 Task: Create a new field with title Stage a blank project AgileCrest with field type as Single-select and options as Not Started, In Progress and Complete
Action: Mouse moved to (529, 296)
Screenshot: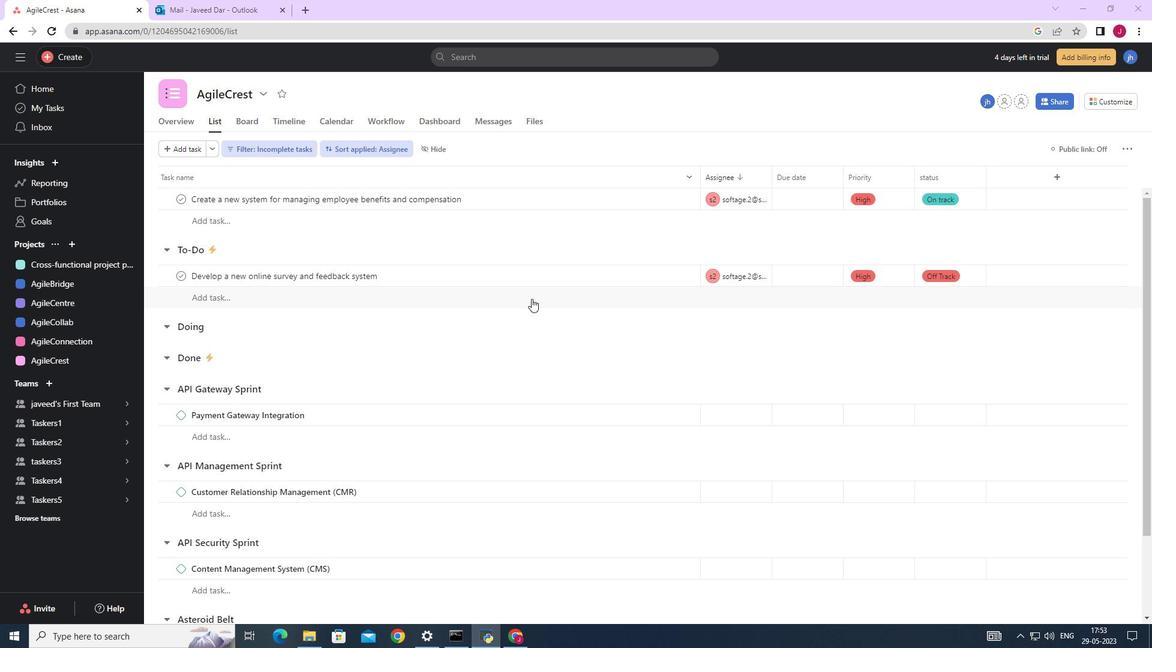 
Action: Mouse scrolled (529, 297) with delta (0, 0)
Screenshot: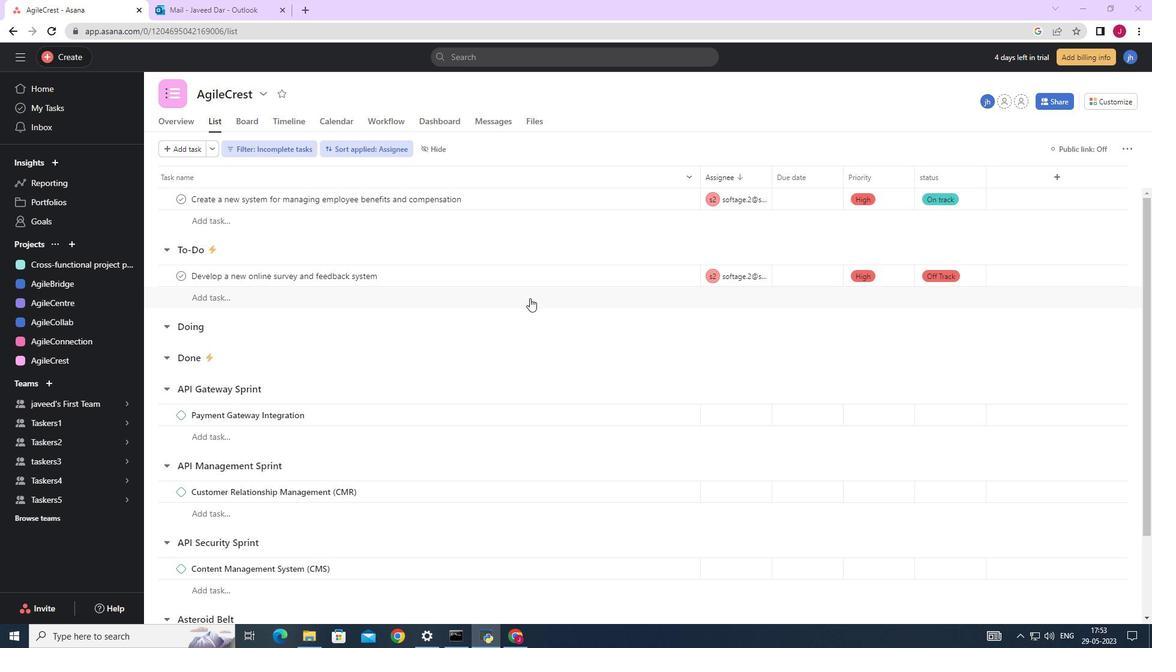 
Action: Mouse moved to (1110, 98)
Screenshot: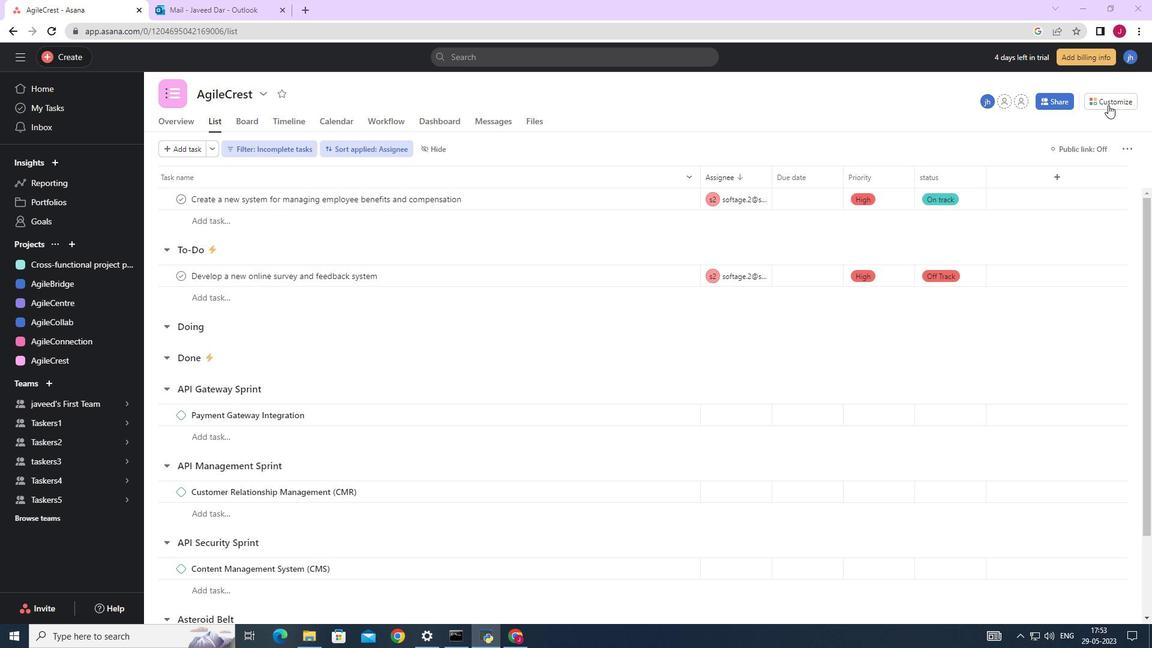 
Action: Mouse pressed left at (1110, 98)
Screenshot: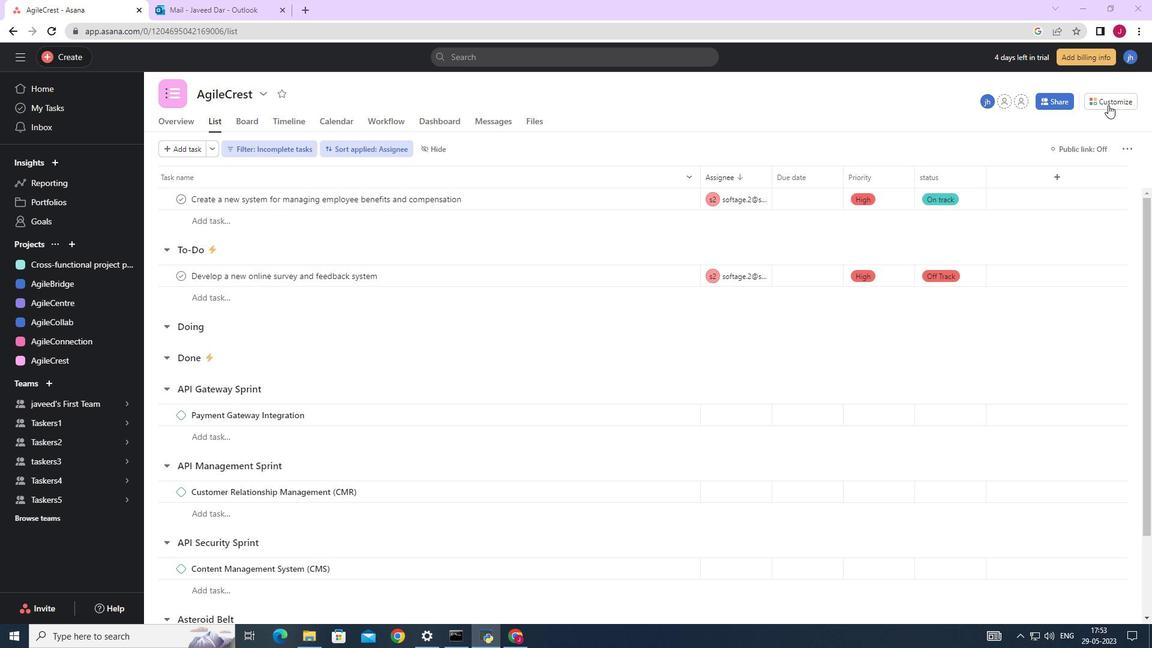 
Action: Mouse moved to (993, 241)
Screenshot: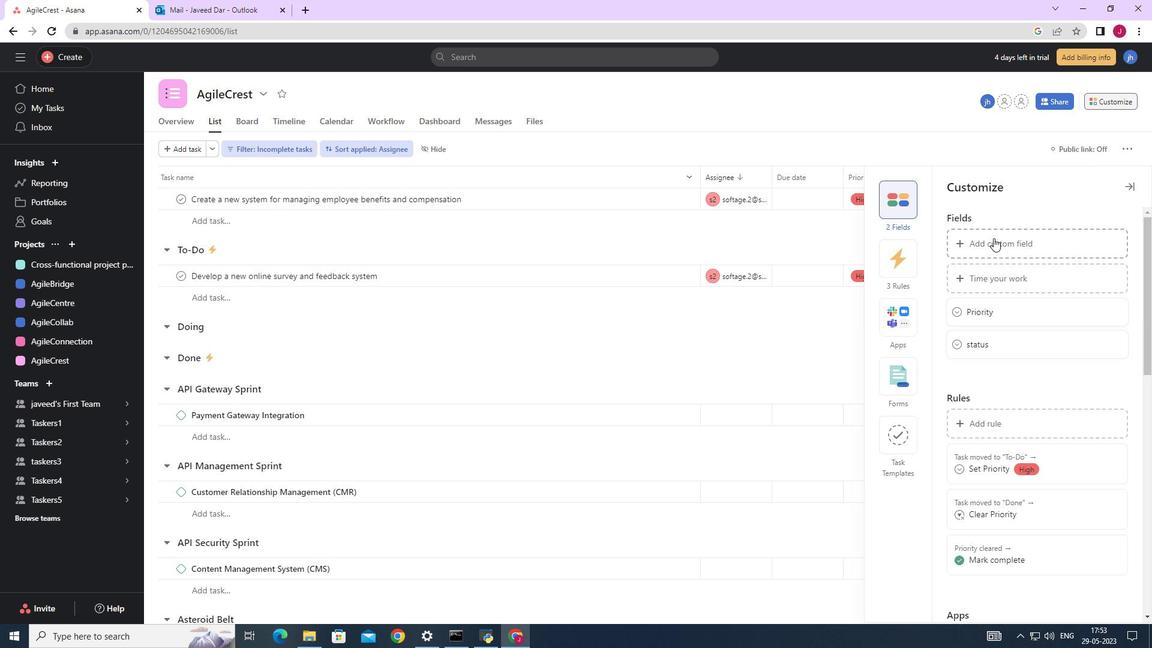 
Action: Mouse pressed left at (993, 241)
Screenshot: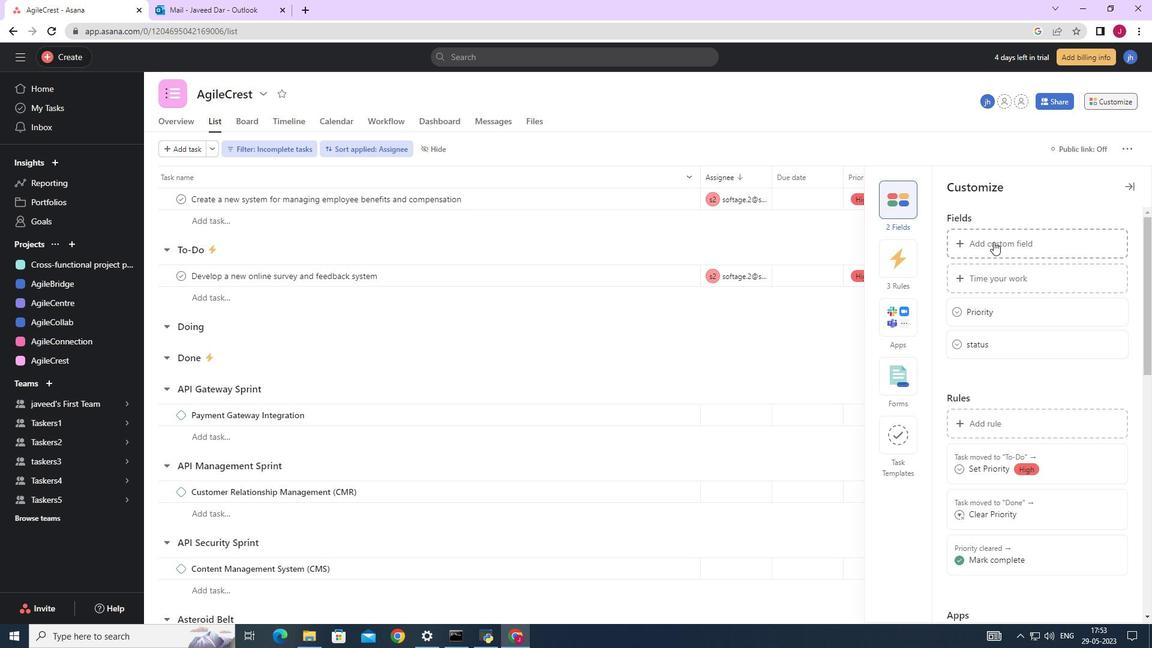 
Action: Mouse moved to (498, 183)
Screenshot: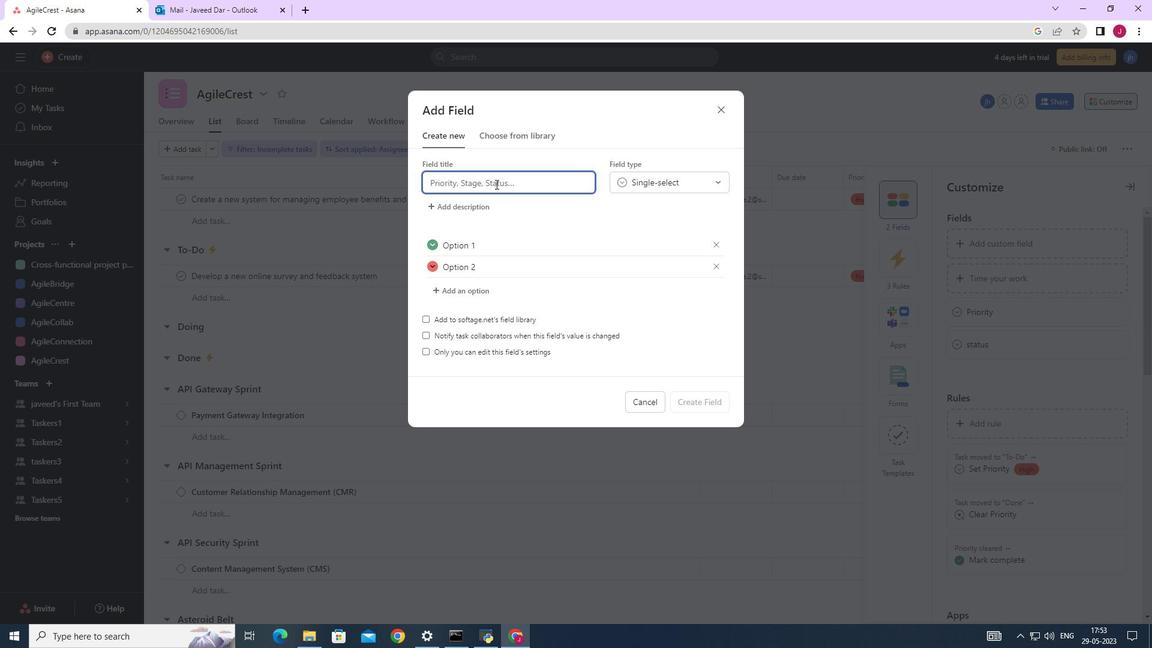 
Action: Key pressed <Key.caps_lock>S<Key.caps_lock>tage<Key.space>a<Key.space>blank<Key.space>project
Screenshot: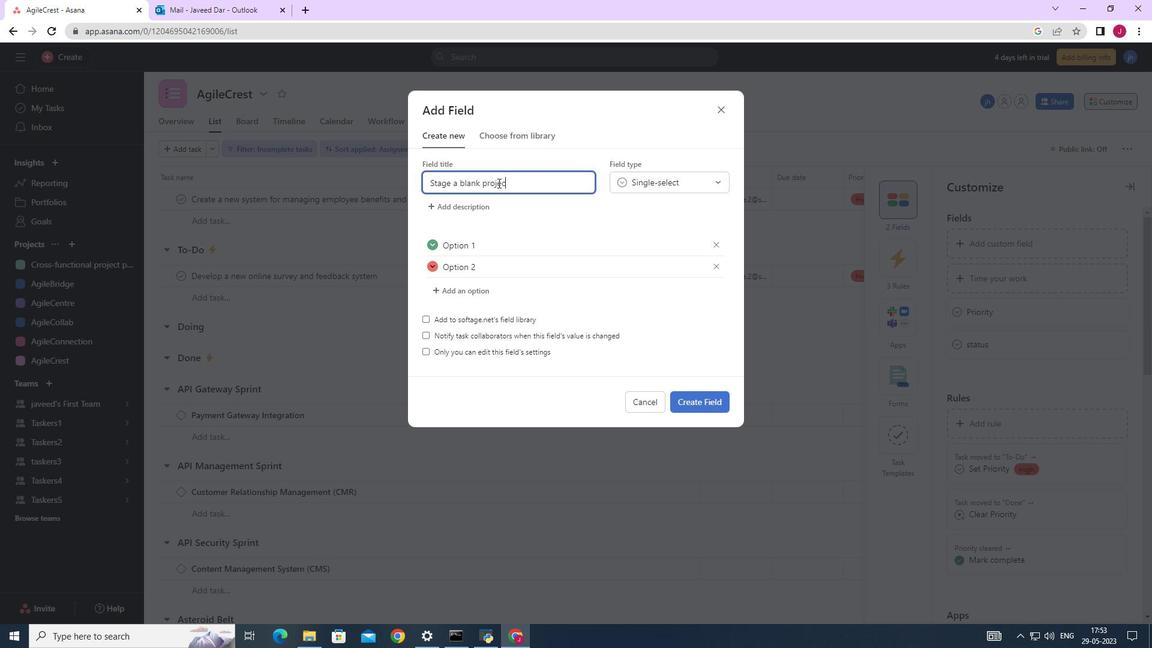 
Action: Mouse moved to (717, 245)
Screenshot: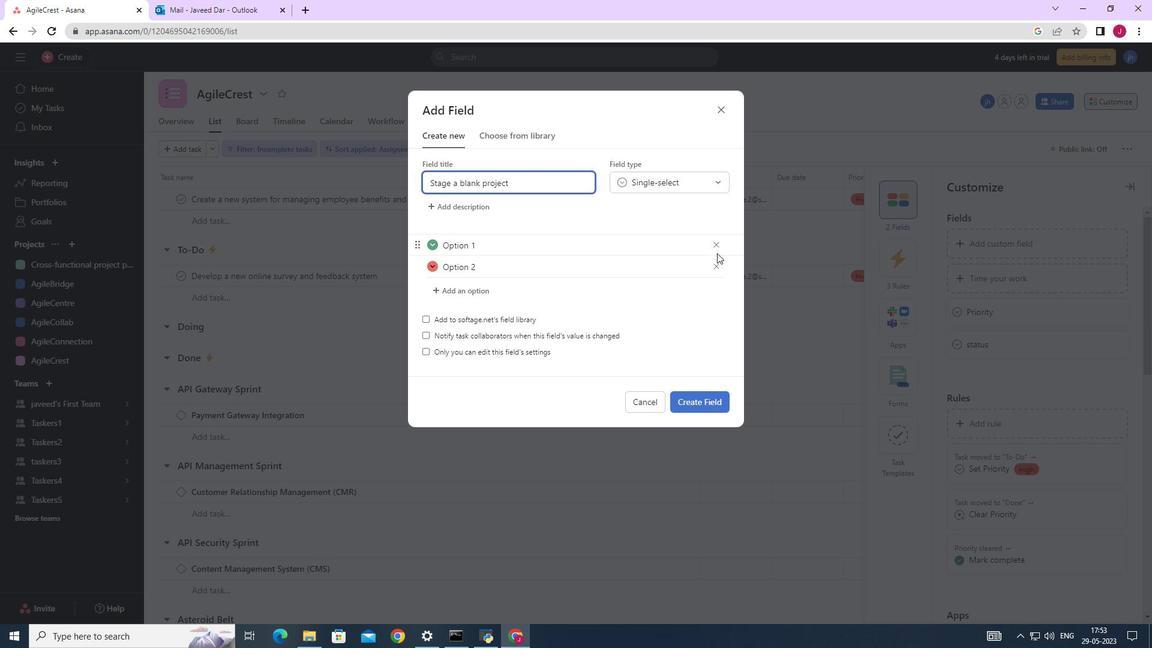 
Action: Mouse pressed left at (717, 245)
Screenshot: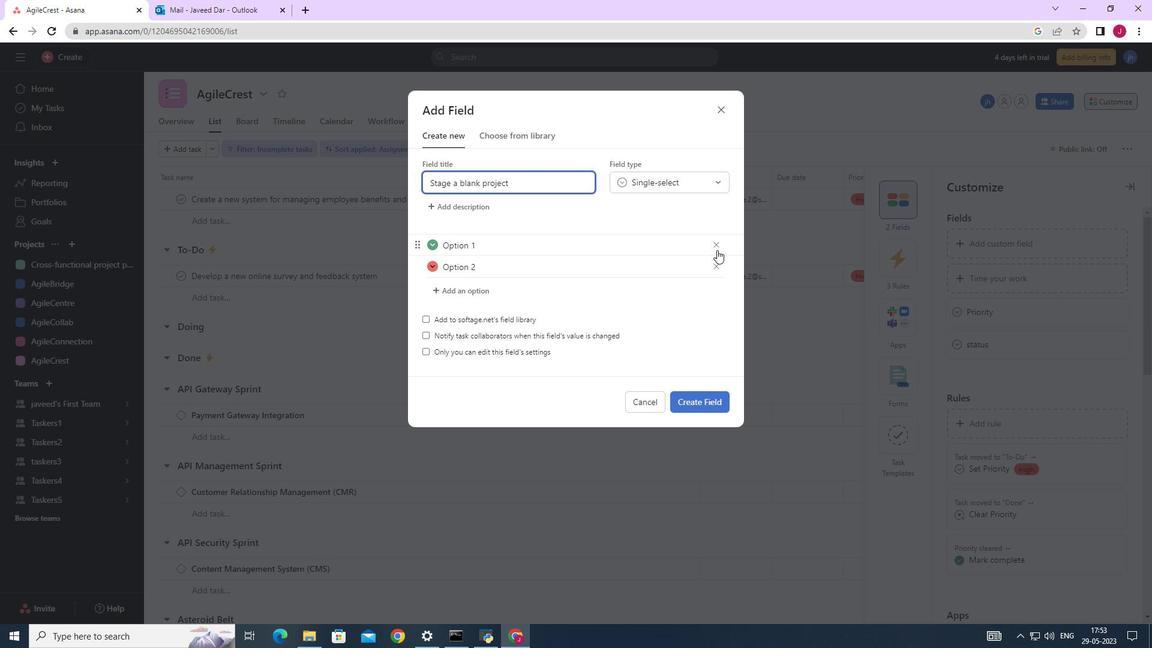 
Action: Mouse moved to (721, 242)
Screenshot: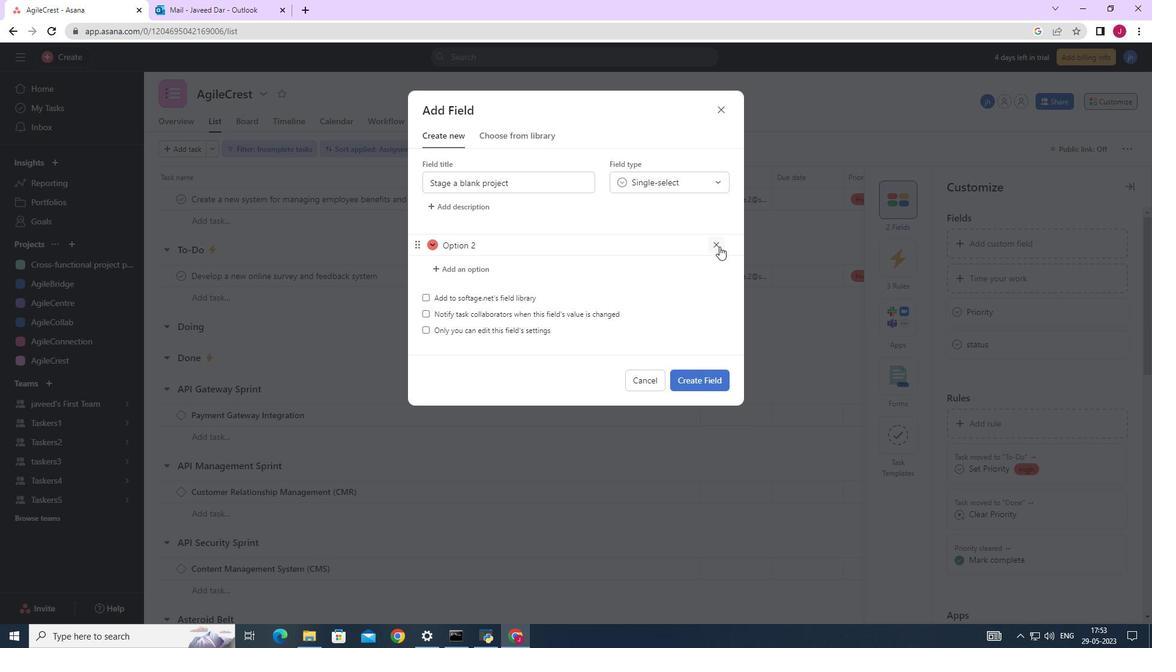 
Action: Mouse pressed left at (721, 242)
Screenshot: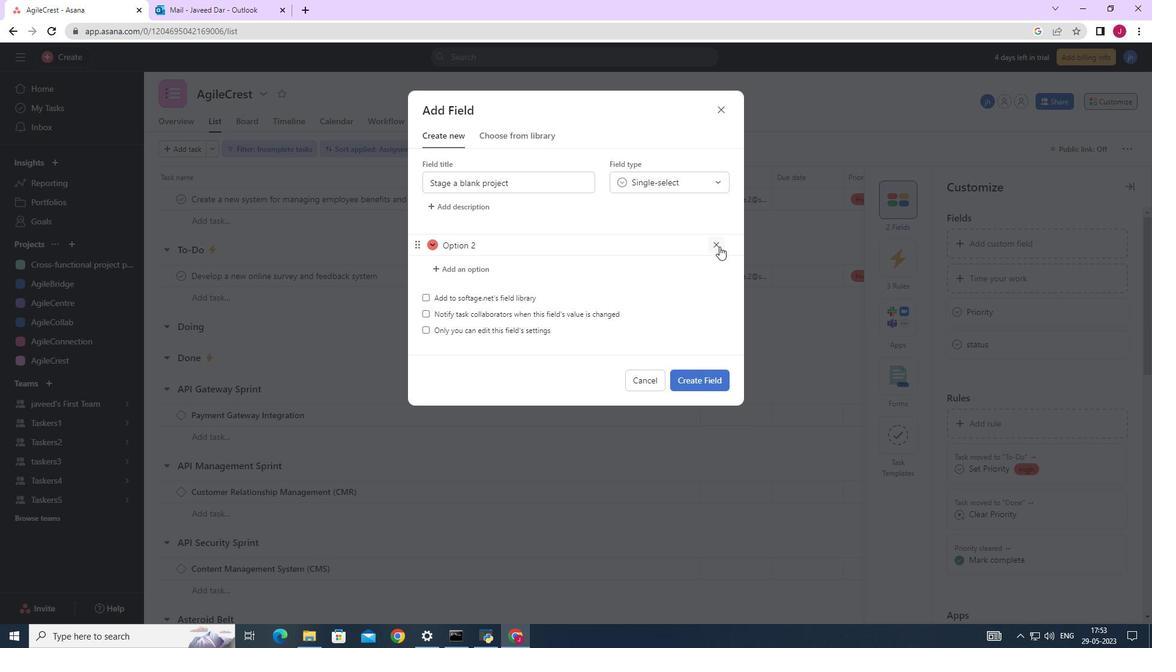 
Action: Mouse moved to (481, 238)
Screenshot: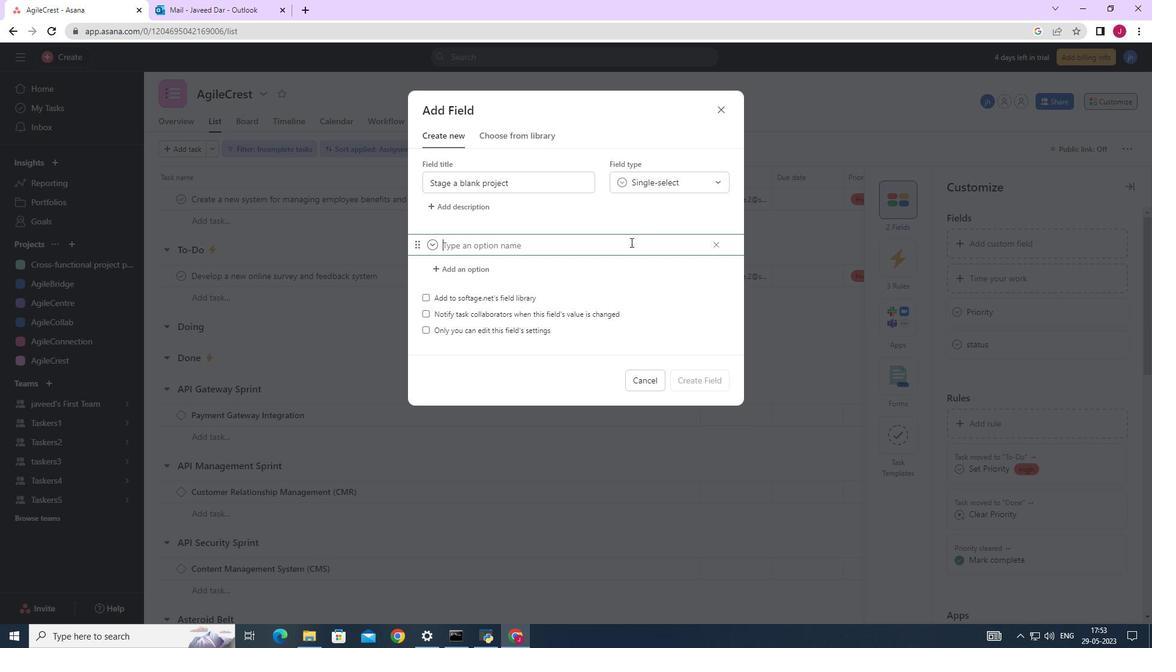 
Action: Mouse pressed left at (481, 238)
Screenshot: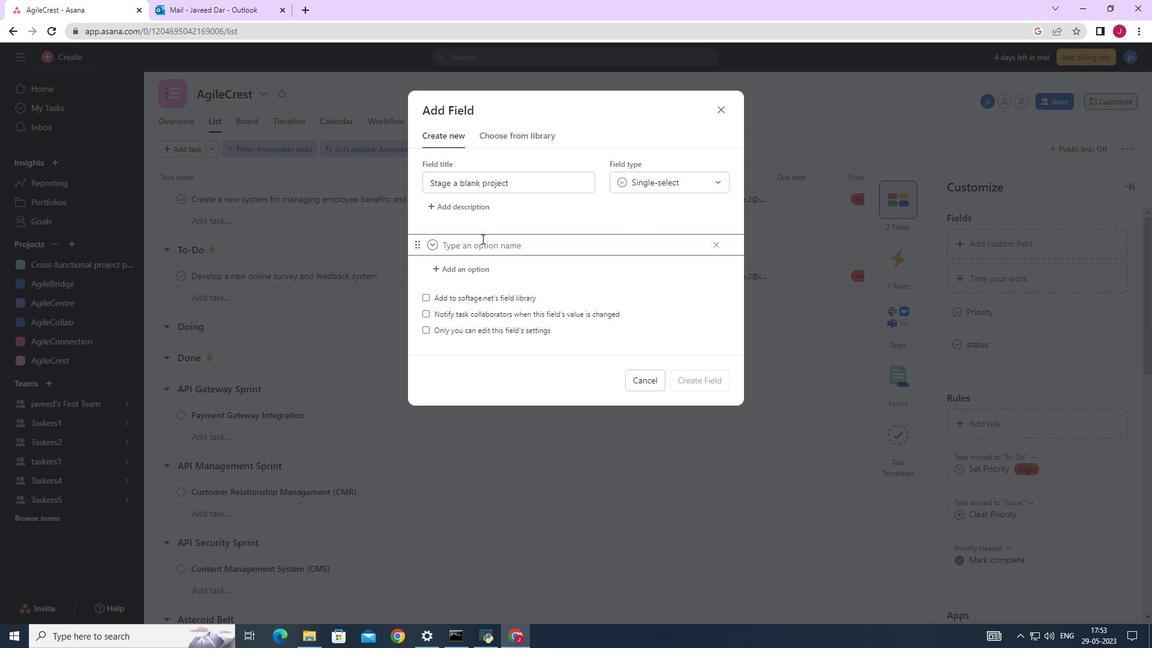 
Action: Mouse moved to (650, 183)
Screenshot: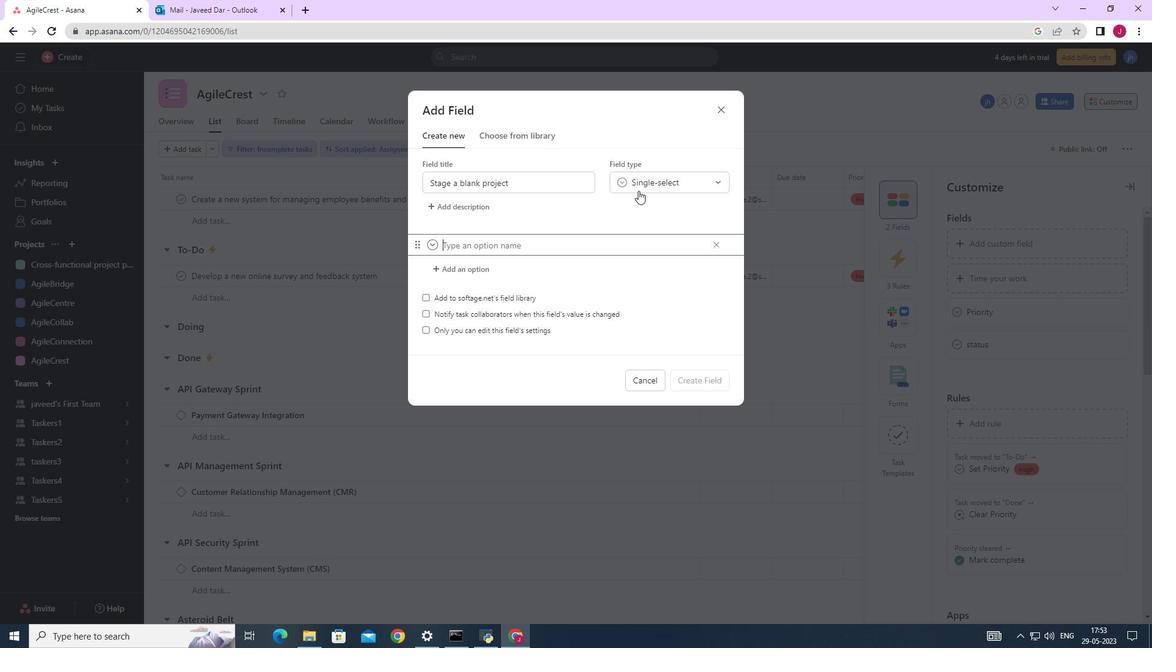 
Action: Mouse pressed left at (650, 183)
Screenshot: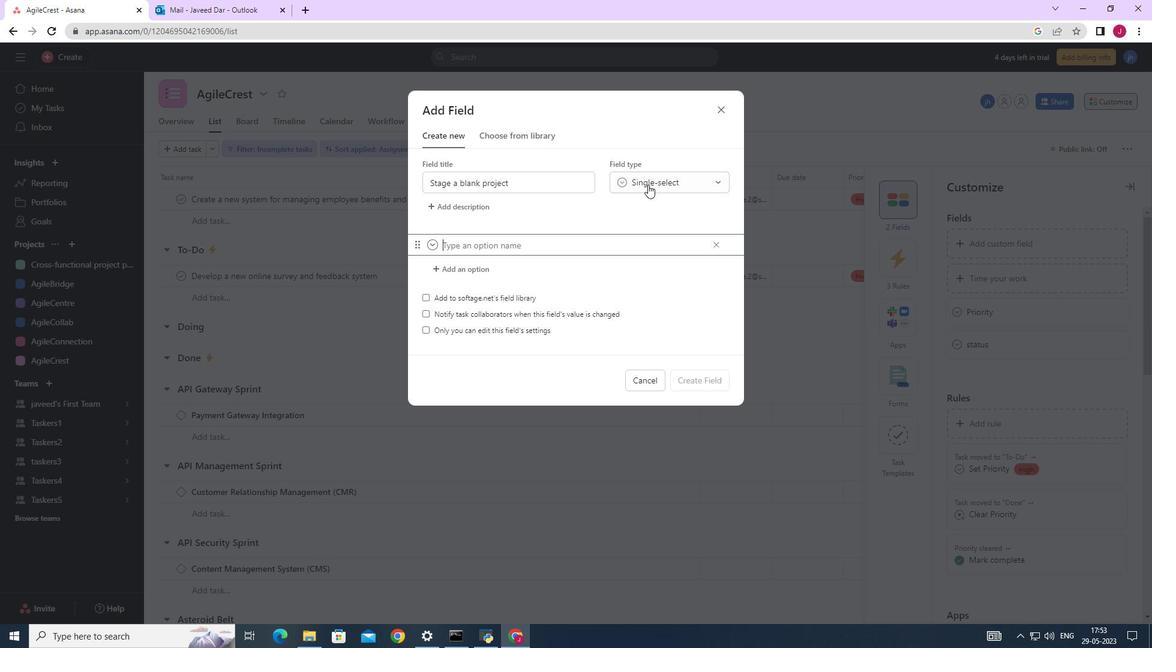 
Action: Mouse moved to (664, 211)
Screenshot: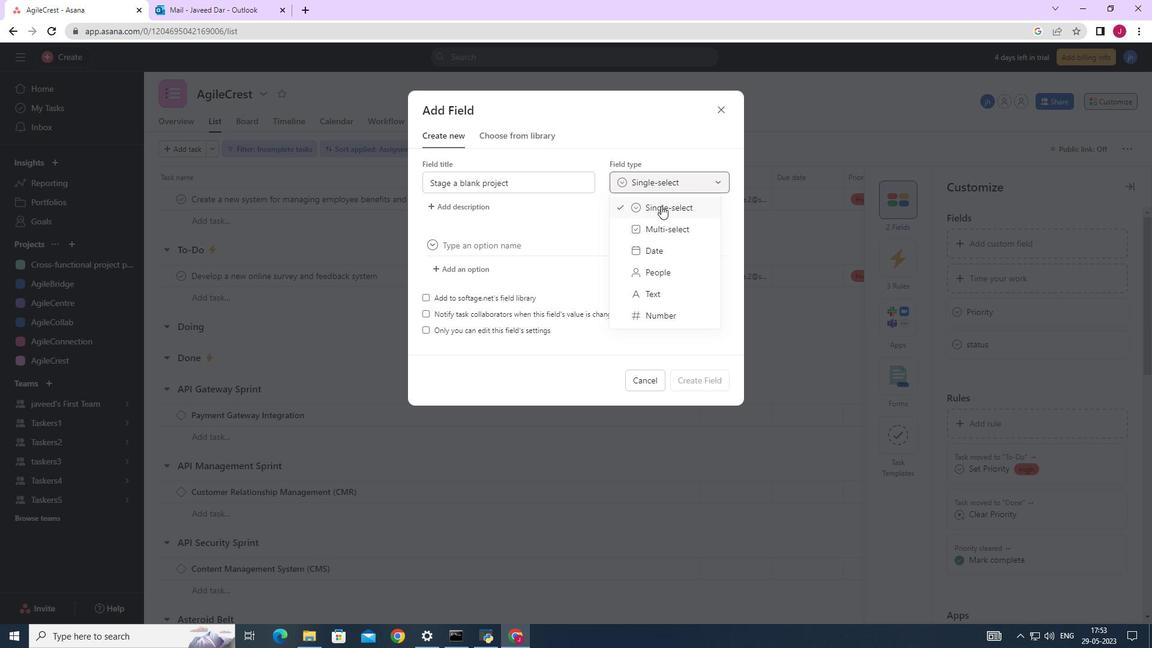 
Action: Mouse pressed left at (664, 211)
Screenshot: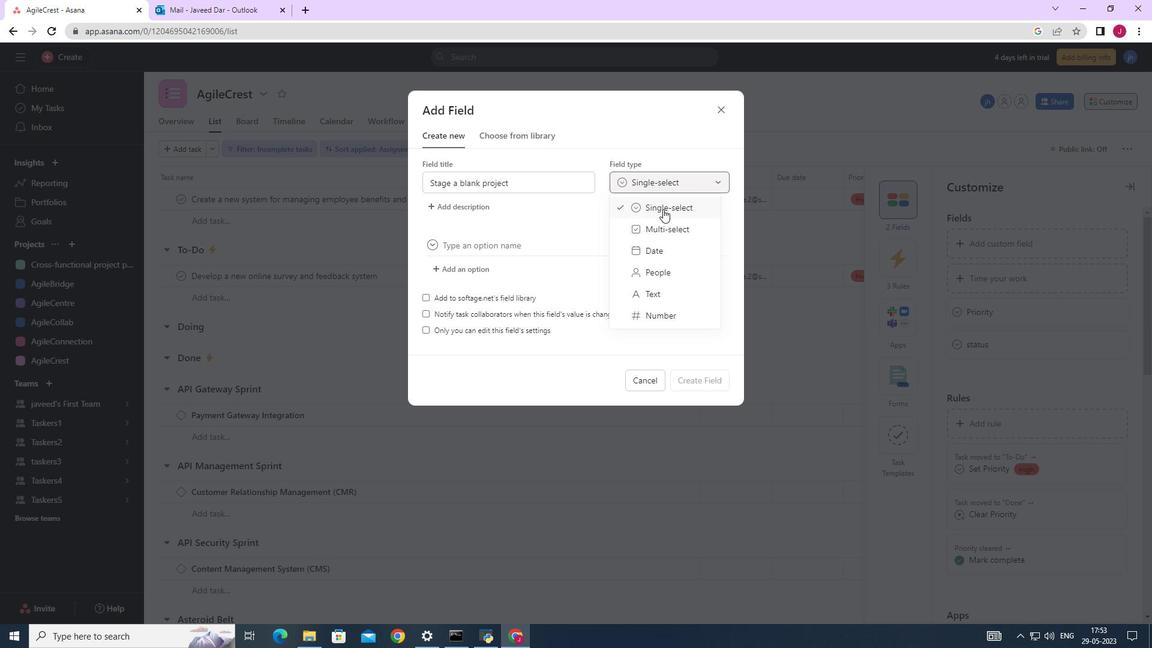 
Action: Mouse moved to (487, 248)
Screenshot: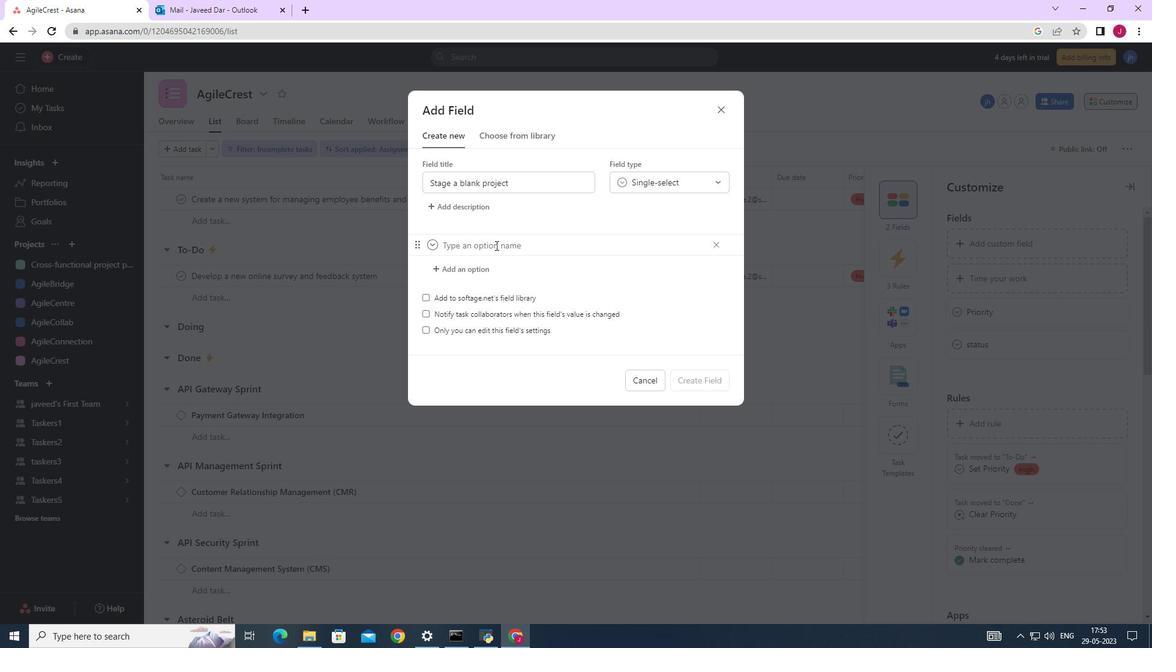 
Action: Mouse pressed left at (487, 248)
Screenshot: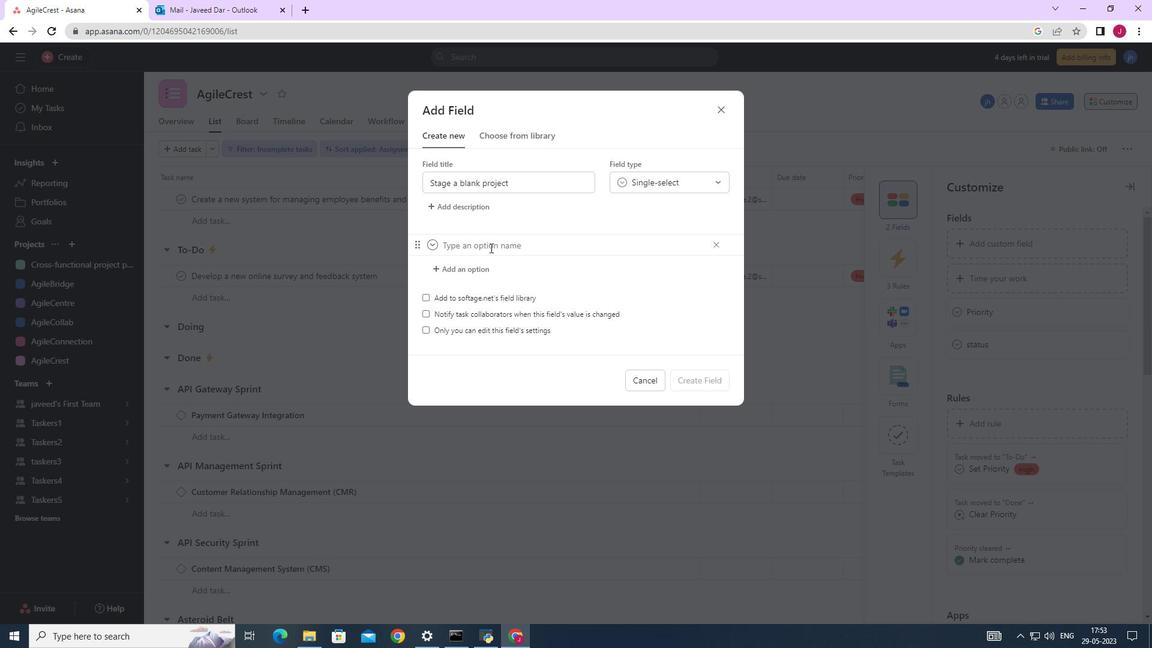 
Action: Mouse moved to (545, 232)
Screenshot: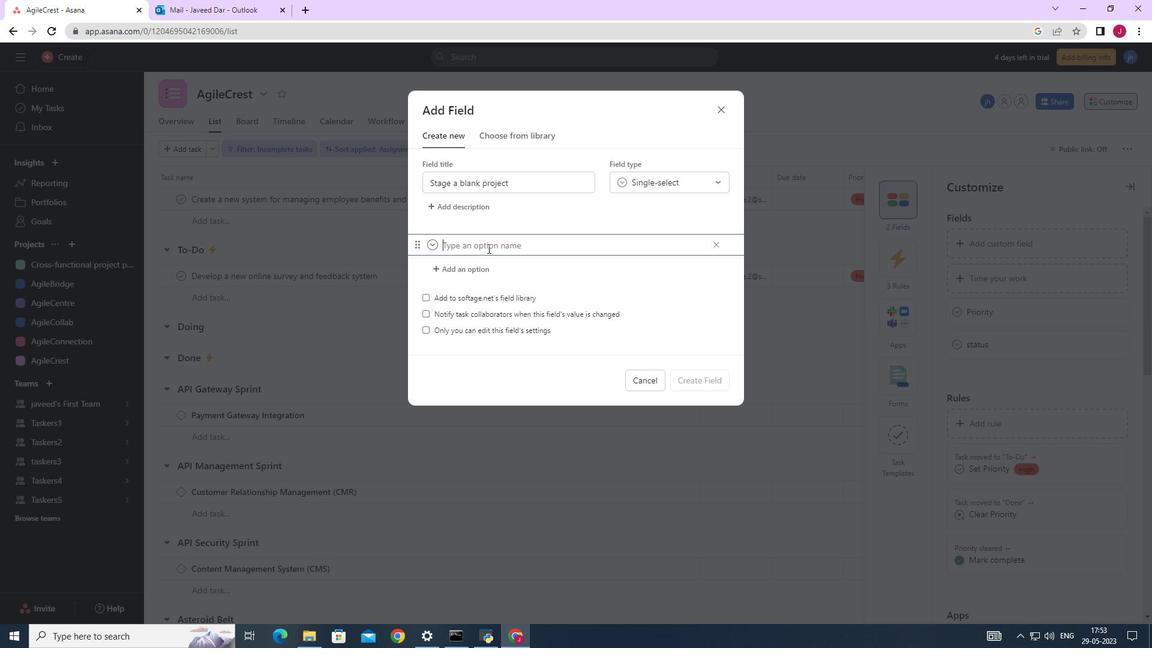 
Action: Key pressed <Key.caps_lock>N<Key.caps_lock>ot<Key.space>started<Key.space><Key.enter><Key.caps_lock>I<Key.caps_lock>n<Key.space>progress<Key.space><Key.enter><Key.caps_lock>C<Key.caps_lock>omplete
Screenshot: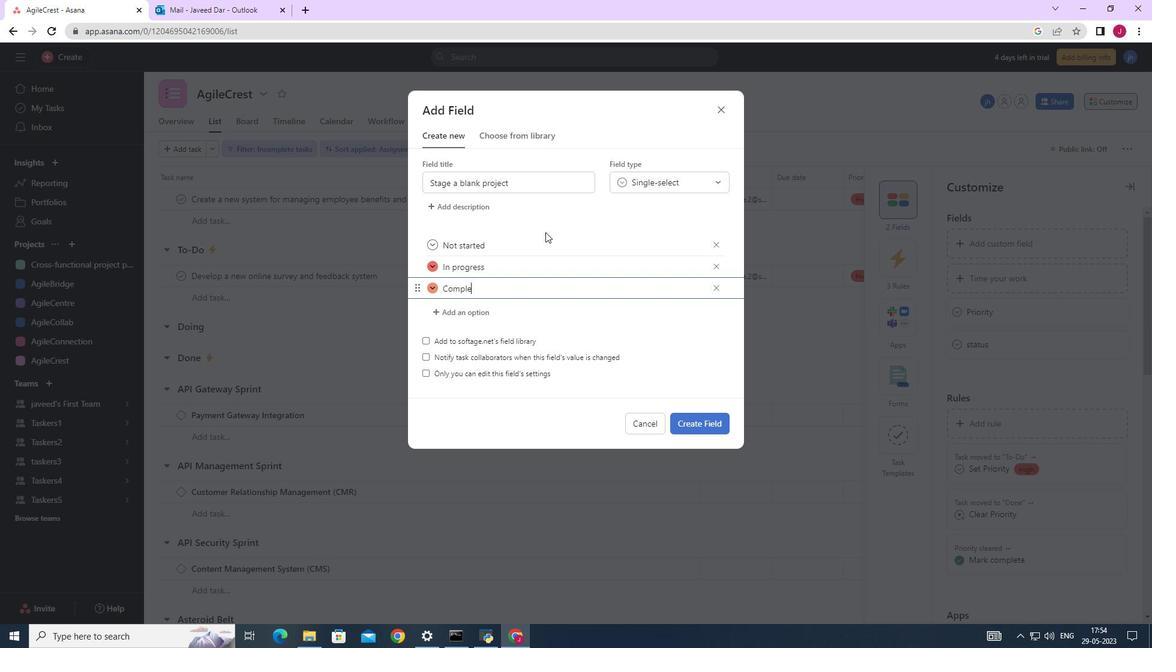 
Action: Mouse moved to (434, 247)
Screenshot: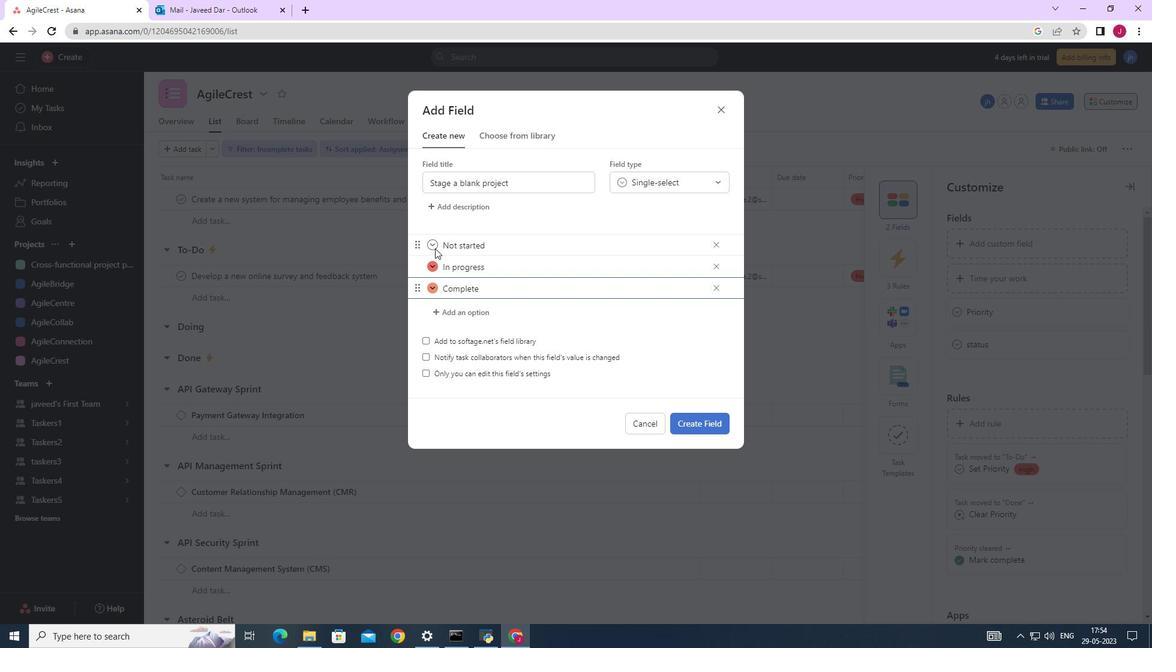 
Action: Mouse pressed left at (434, 247)
Screenshot: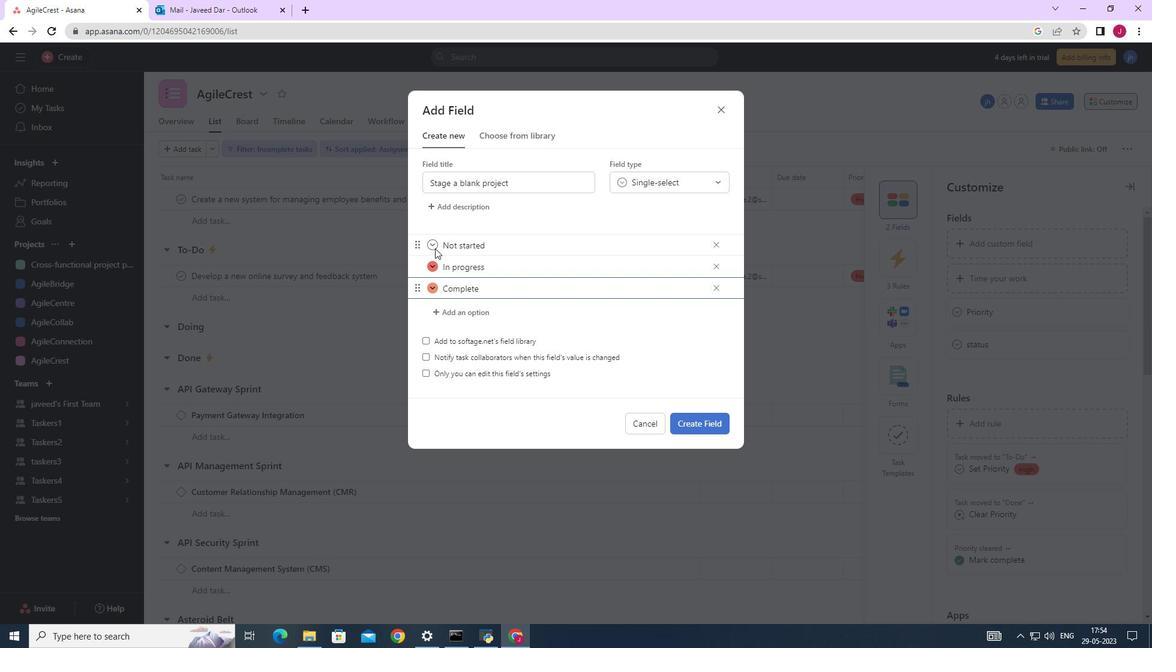 
Action: Mouse moved to (342, 264)
Screenshot: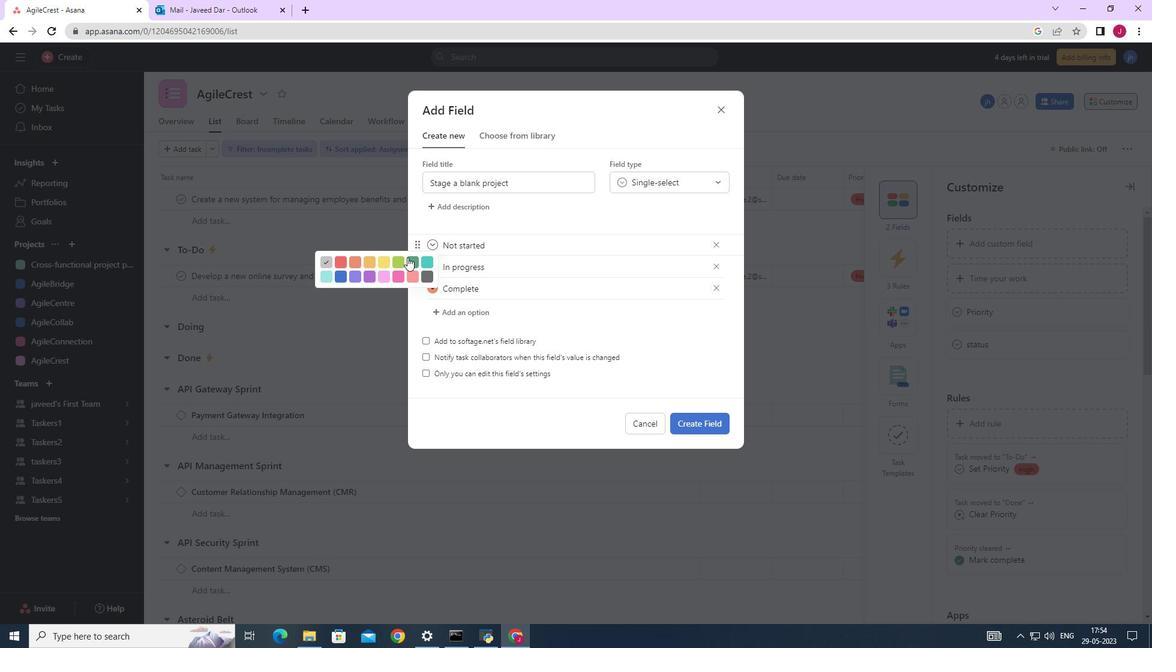 
Action: Mouse pressed left at (342, 264)
Screenshot: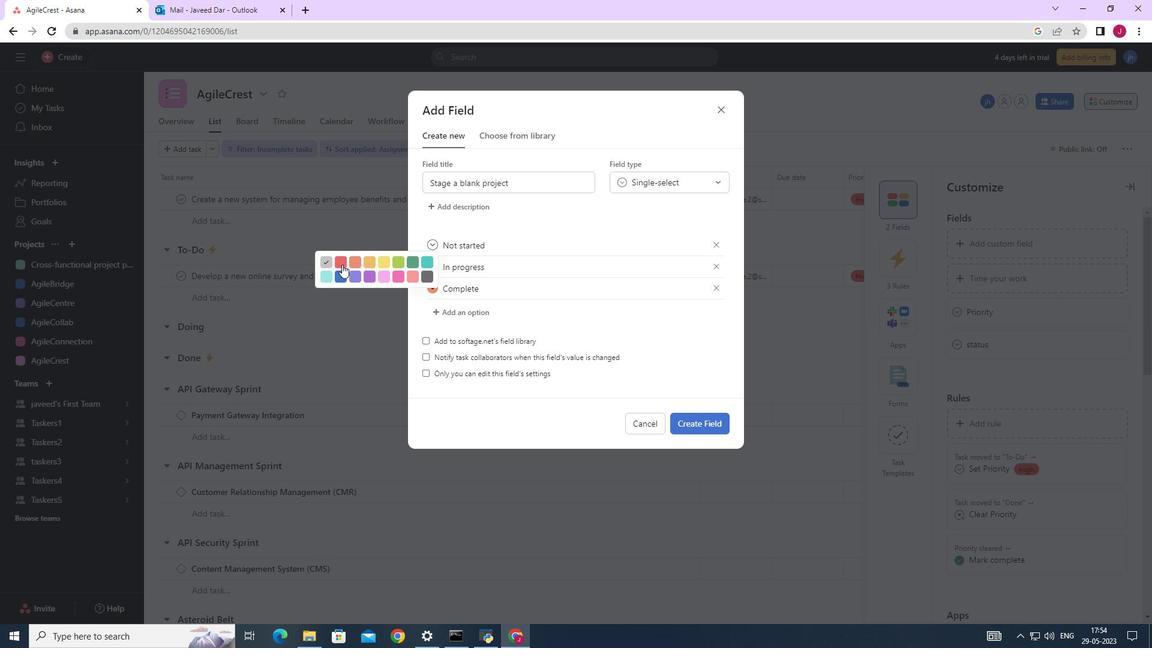 
Action: Mouse moved to (546, 185)
Screenshot: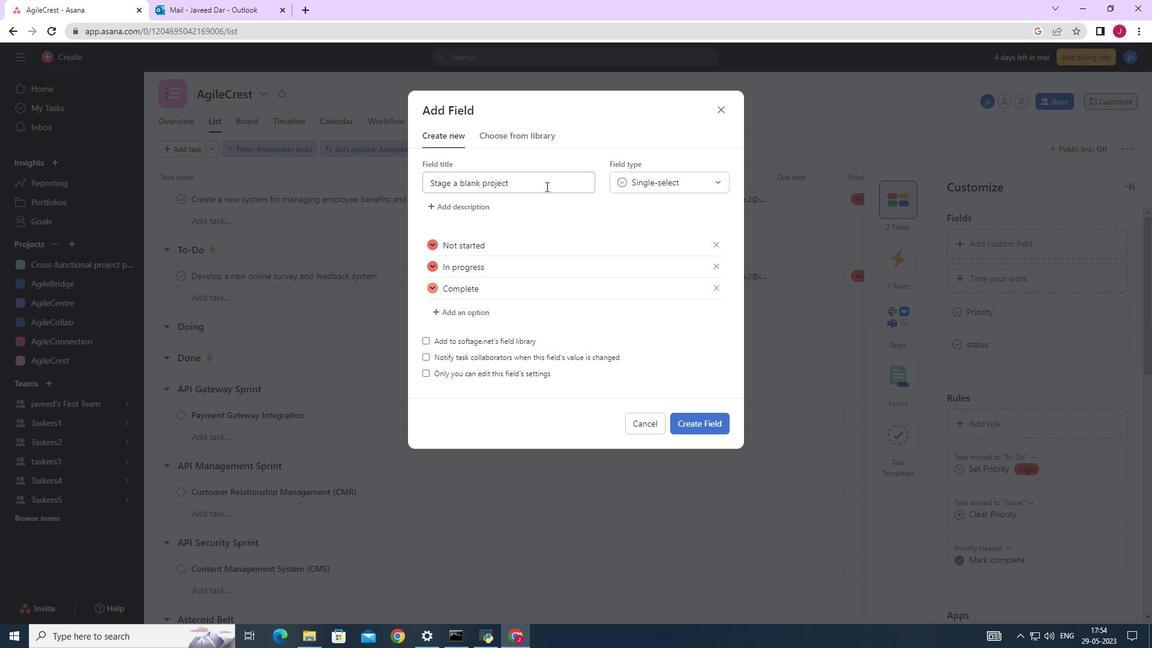 
Action: Mouse pressed left at (546, 185)
Screenshot: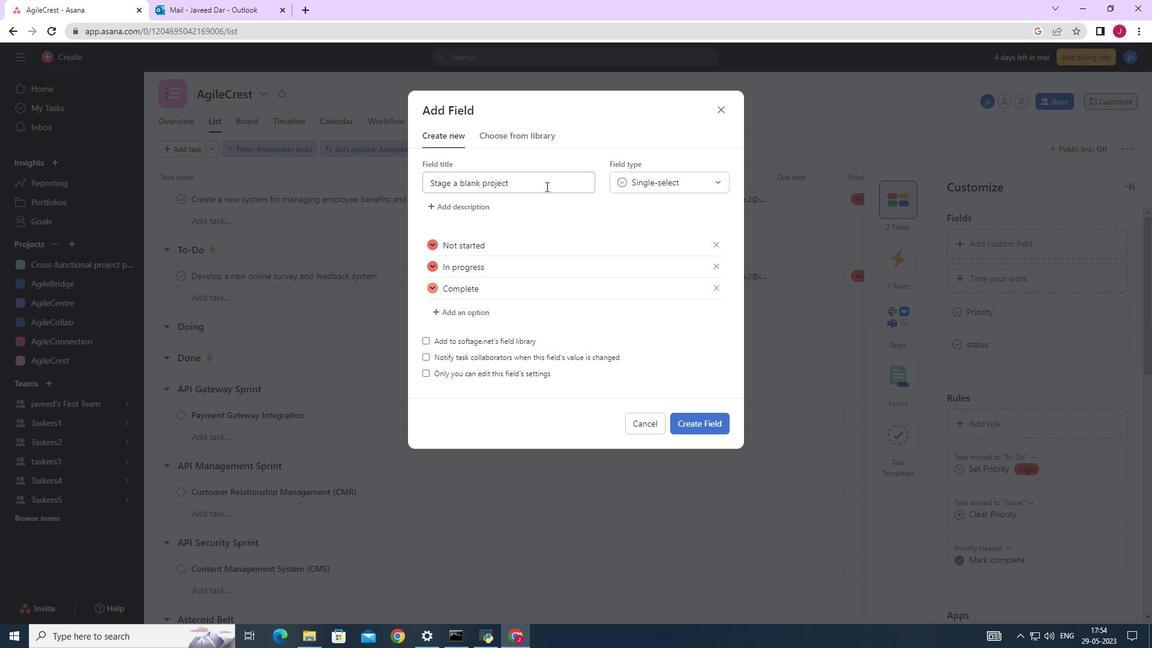 
Action: Mouse moved to (546, 183)
Screenshot: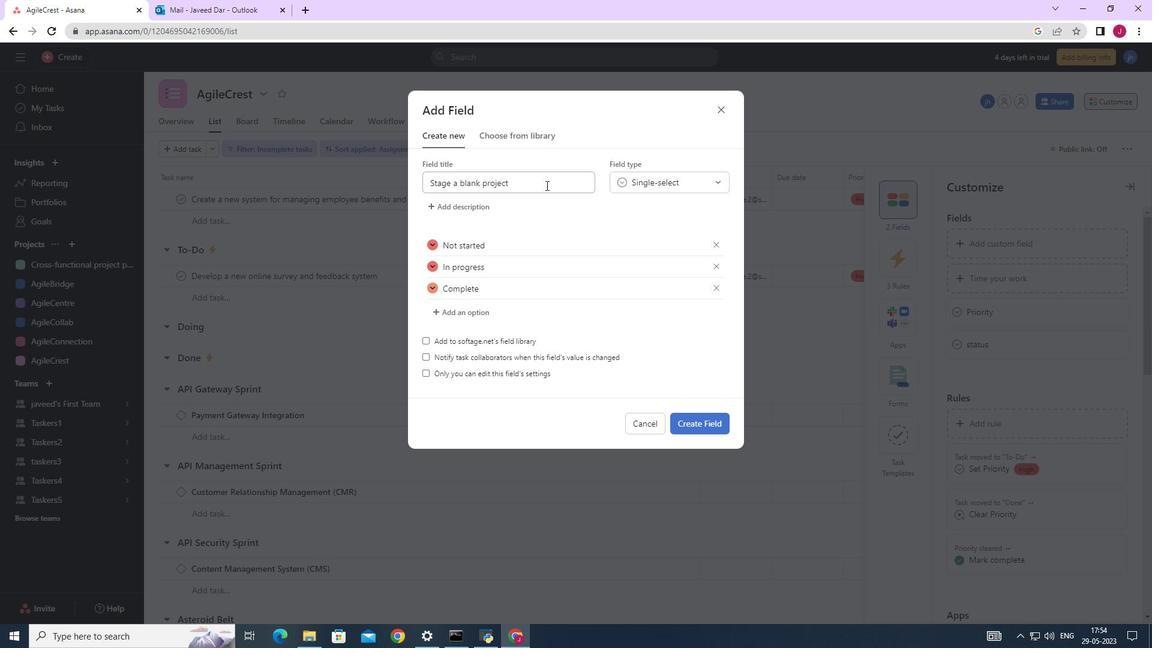 
Action: Key pressed <Key.backspace><Key.backspace><Key.backspace><Key.backspace><Key.backspace><Key.backspace><Key.backspace>
Screenshot: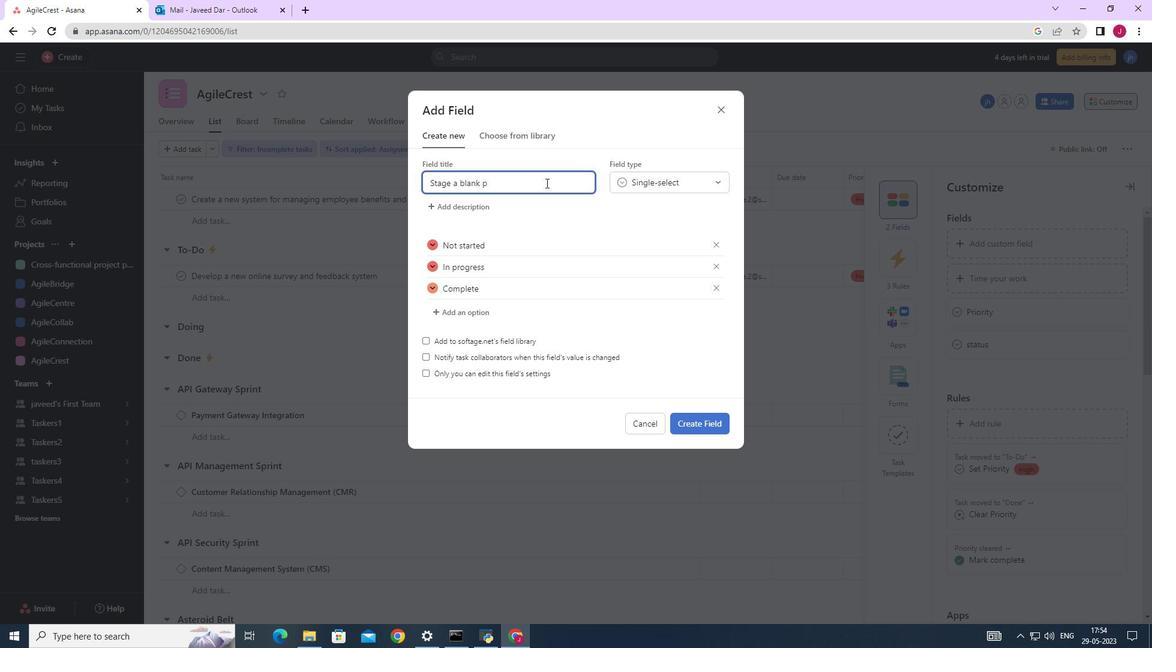 
Action: Mouse moved to (705, 424)
Screenshot: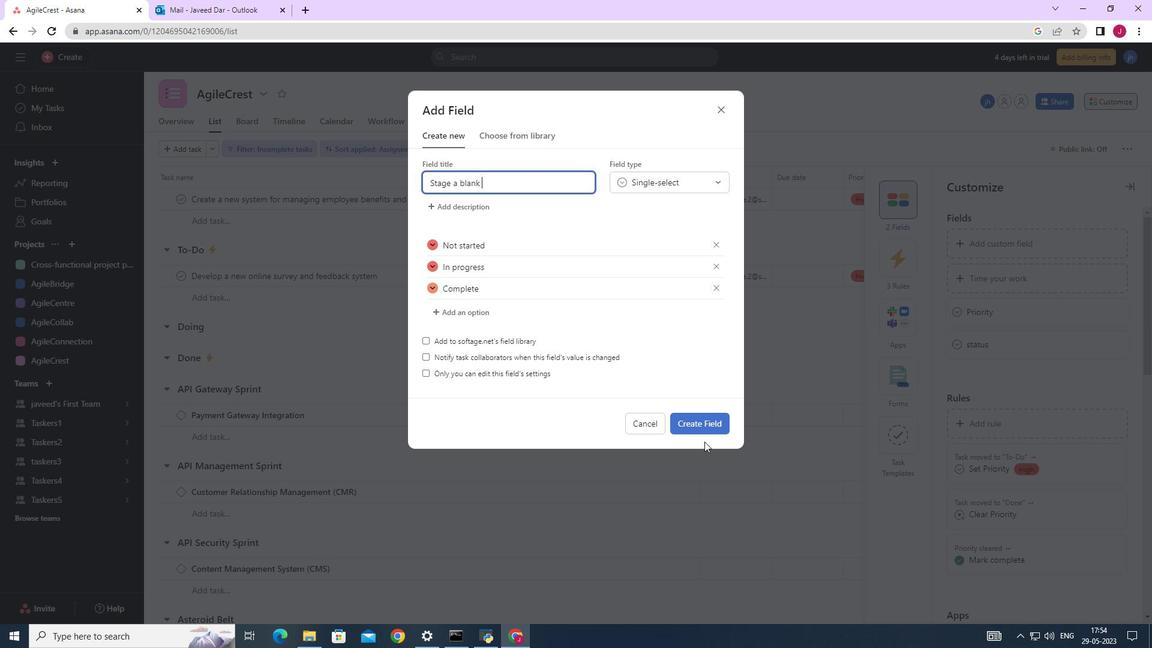 
Action: Mouse pressed left at (705, 424)
Screenshot: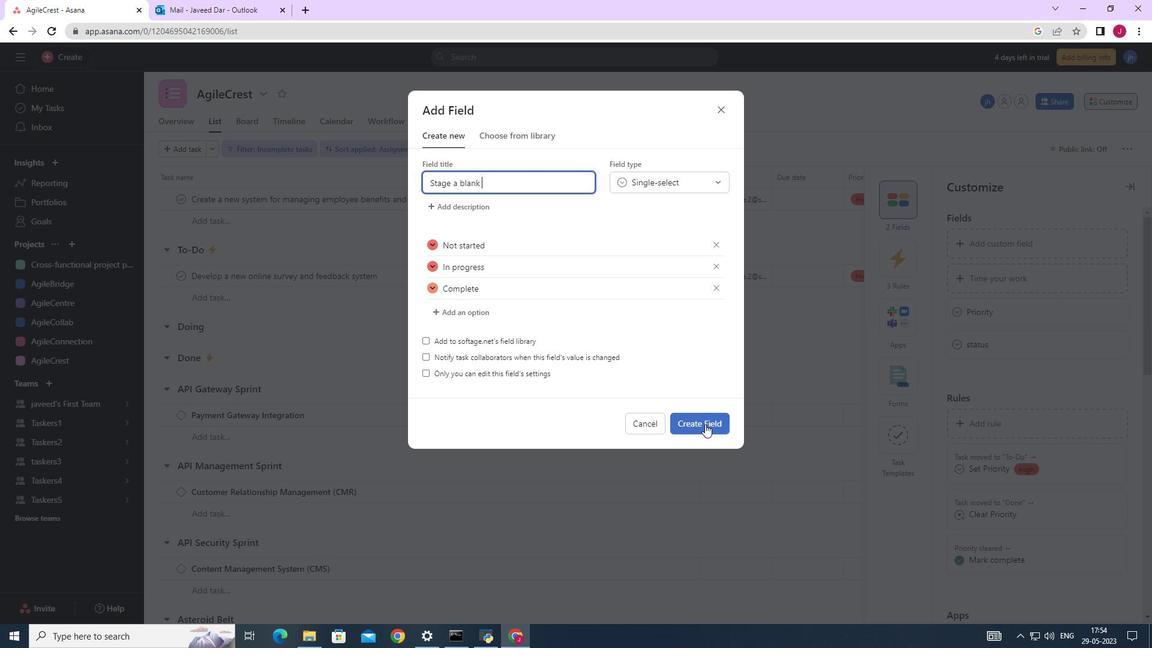 
Action: Mouse moved to (687, 426)
Screenshot: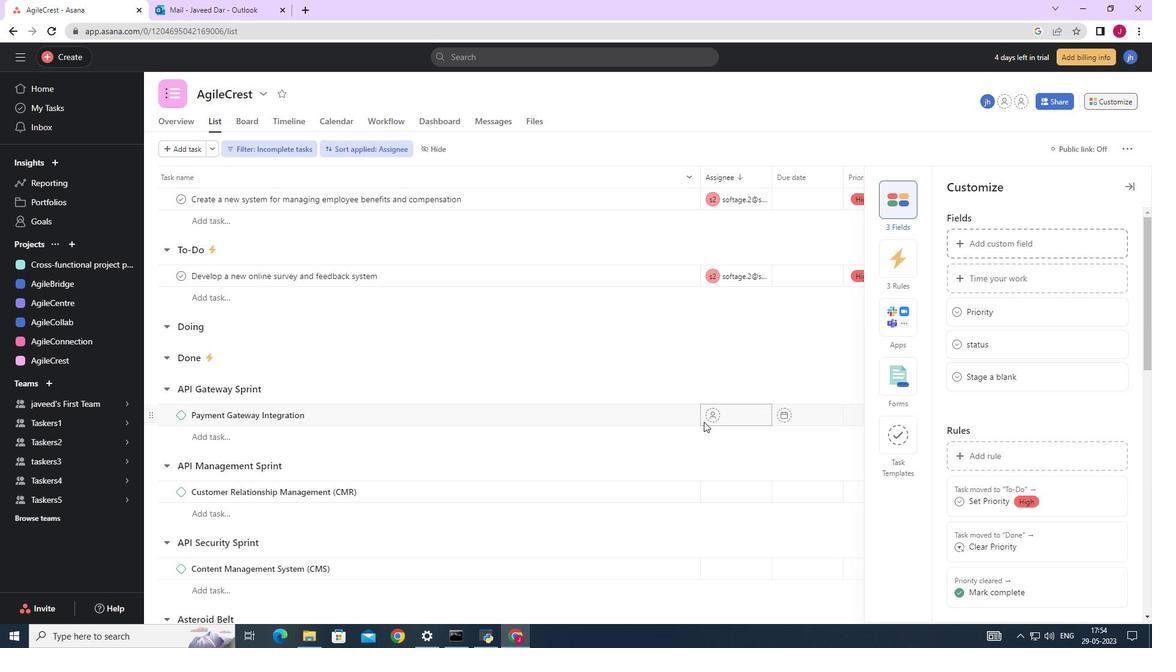 
